 Task: Establish milestones for completing different stages of insights generation.
Action: Mouse moved to (479, 260)
Screenshot: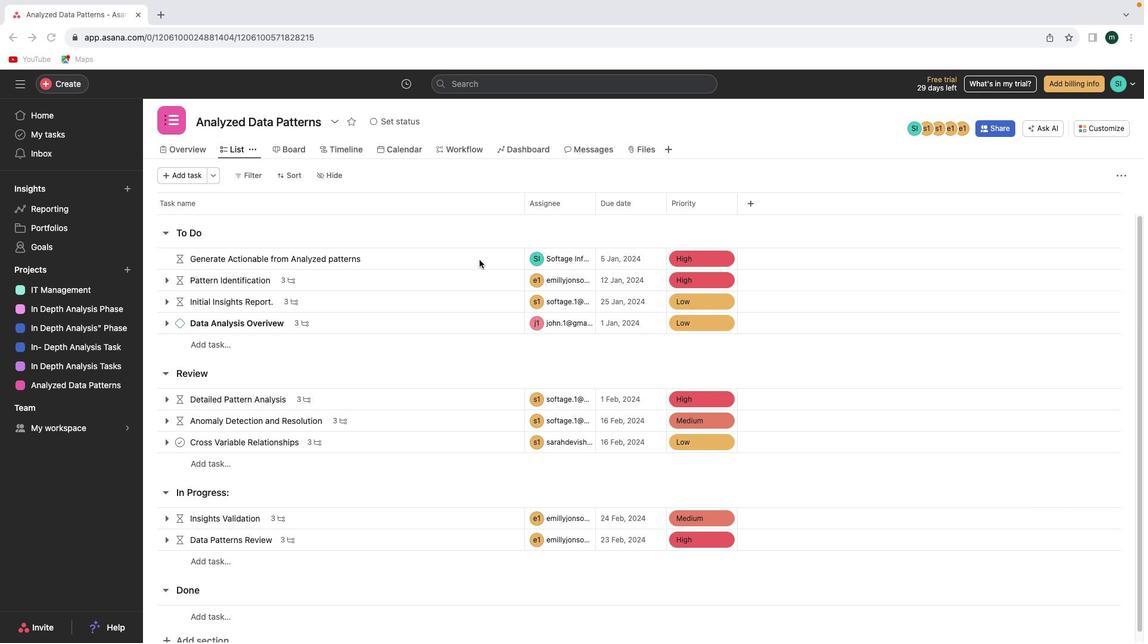 
Action: Mouse pressed left at (479, 260)
Screenshot: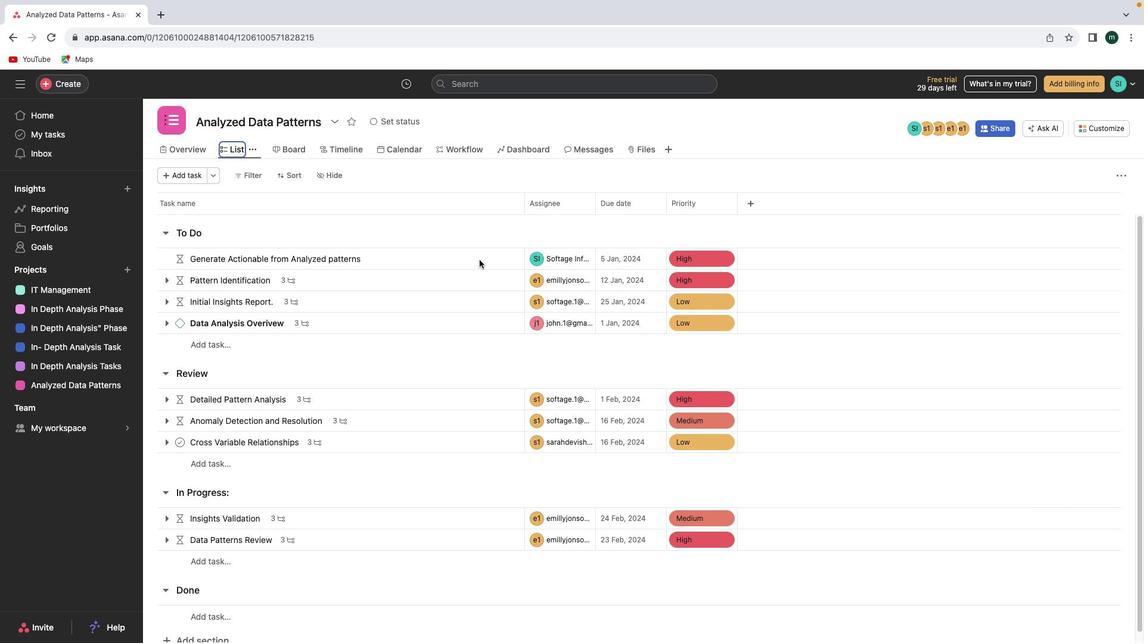
Action: Mouse moved to (479, 259)
Screenshot: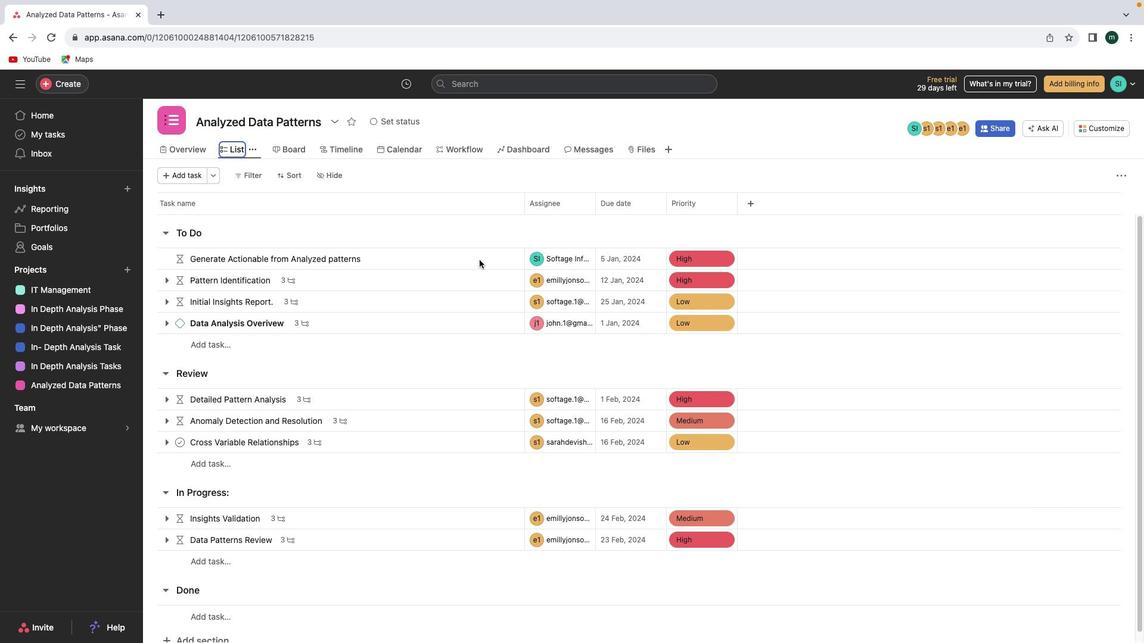 
Action: Mouse pressed left at (479, 259)
Screenshot: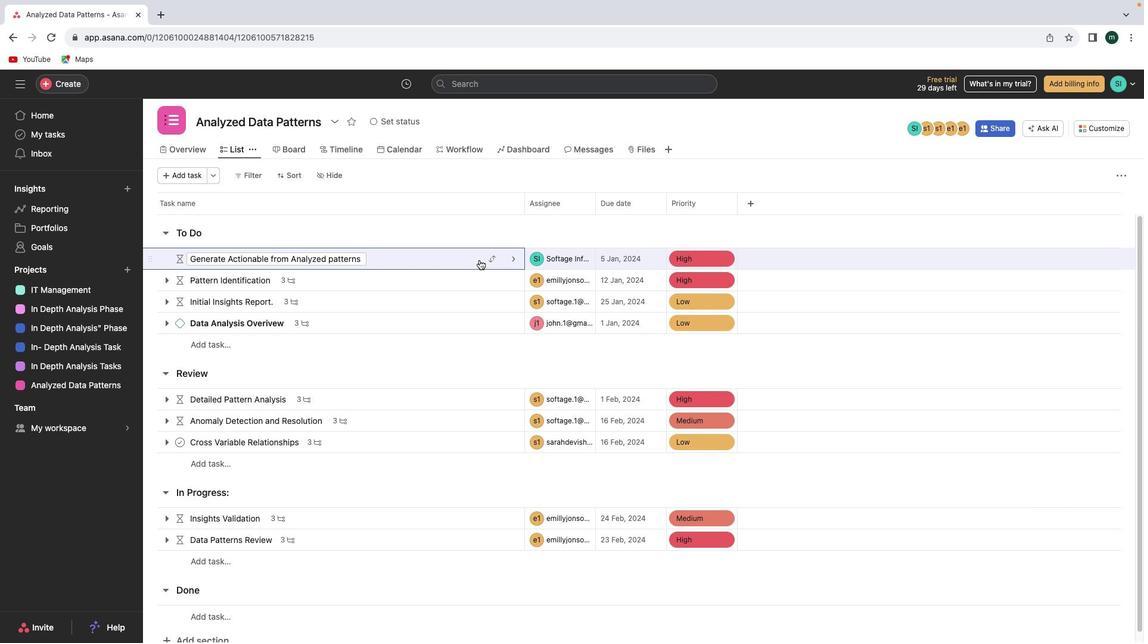 
Action: Mouse moved to (1095, 116)
Screenshot: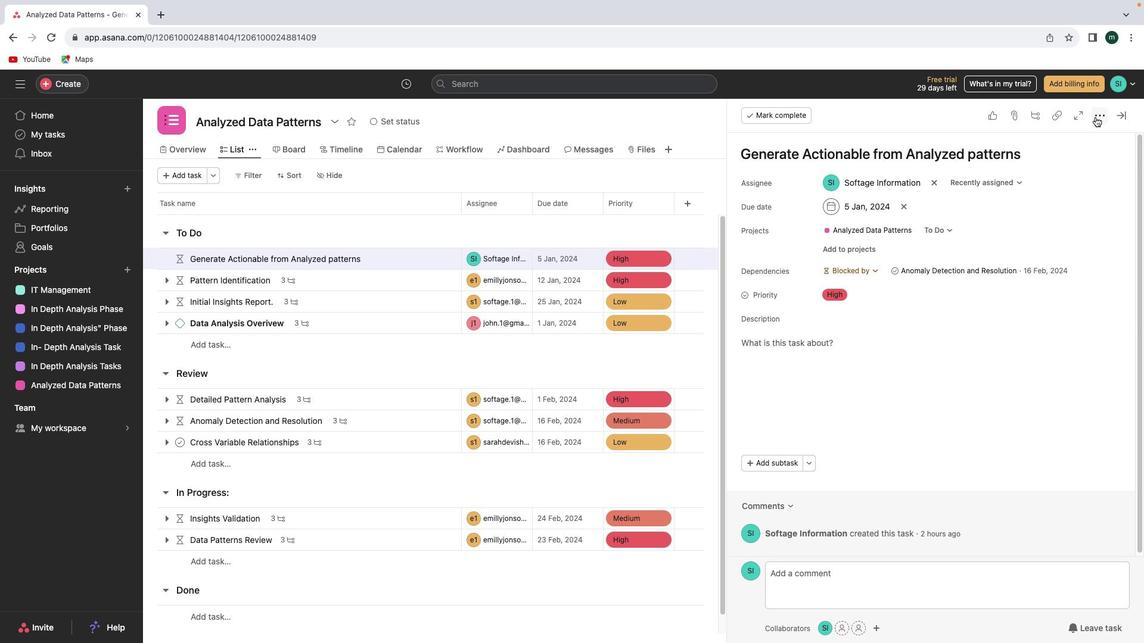 
Action: Mouse pressed left at (1095, 116)
Screenshot: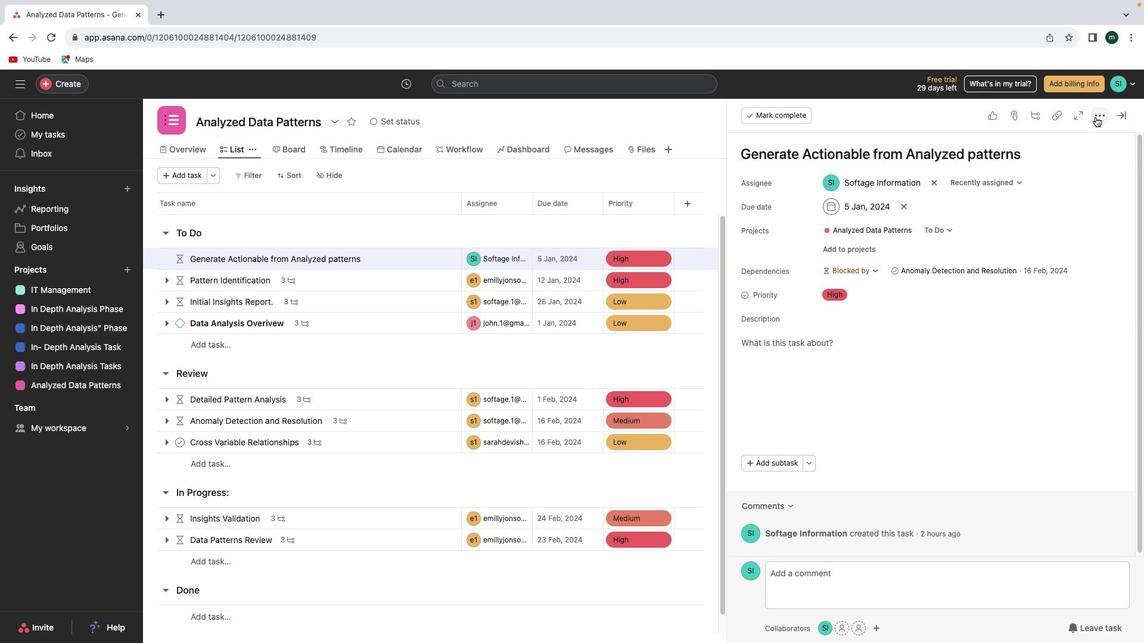 
Action: Mouse moved to (1037, 300)
Screenshot: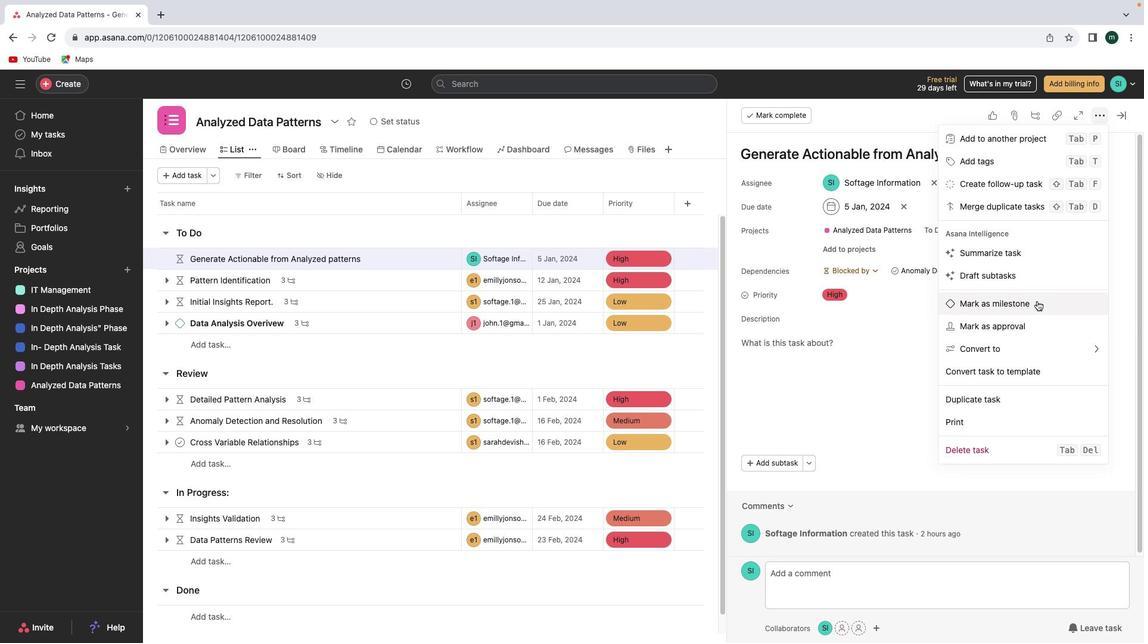 
Action: Mouse pressed left at (1037, 300)
Screenshot: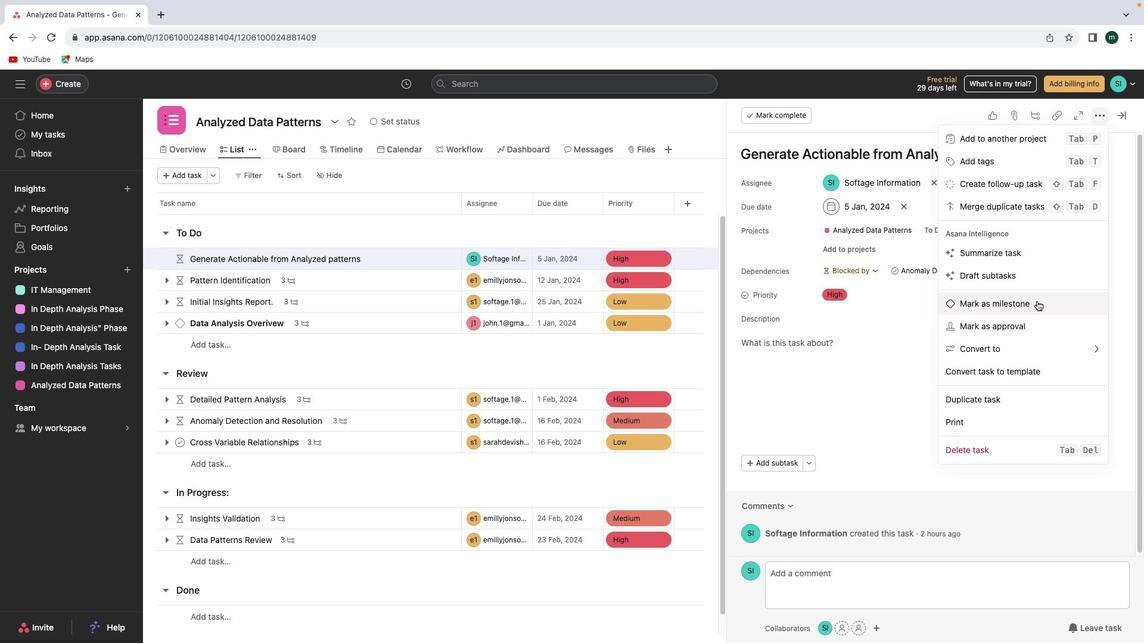 
Action: Mouse moved to (683, 383)
Screenshot: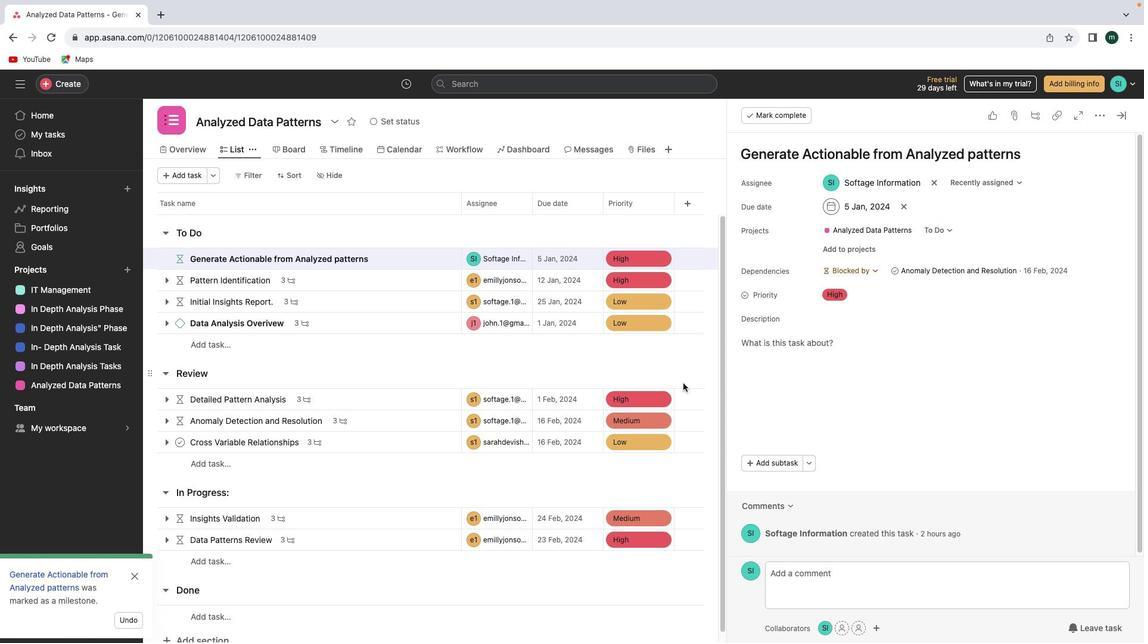 
Action: Mouse pressed left at (683, 383)
Screenshot: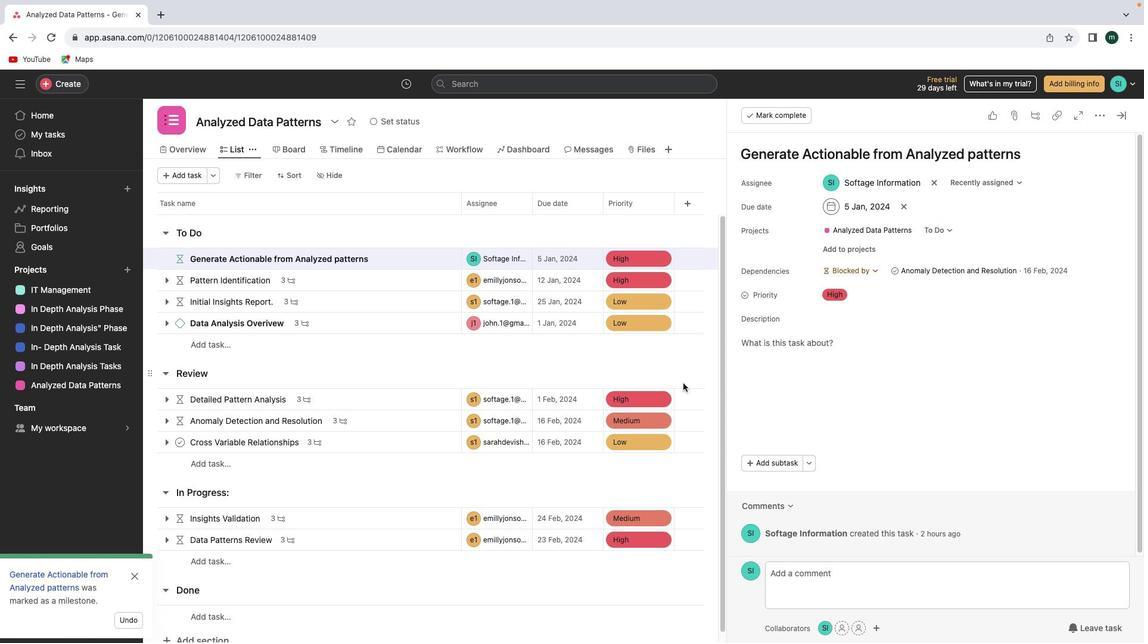 
Action: Mouse moved to (395, 396)
Screenshot: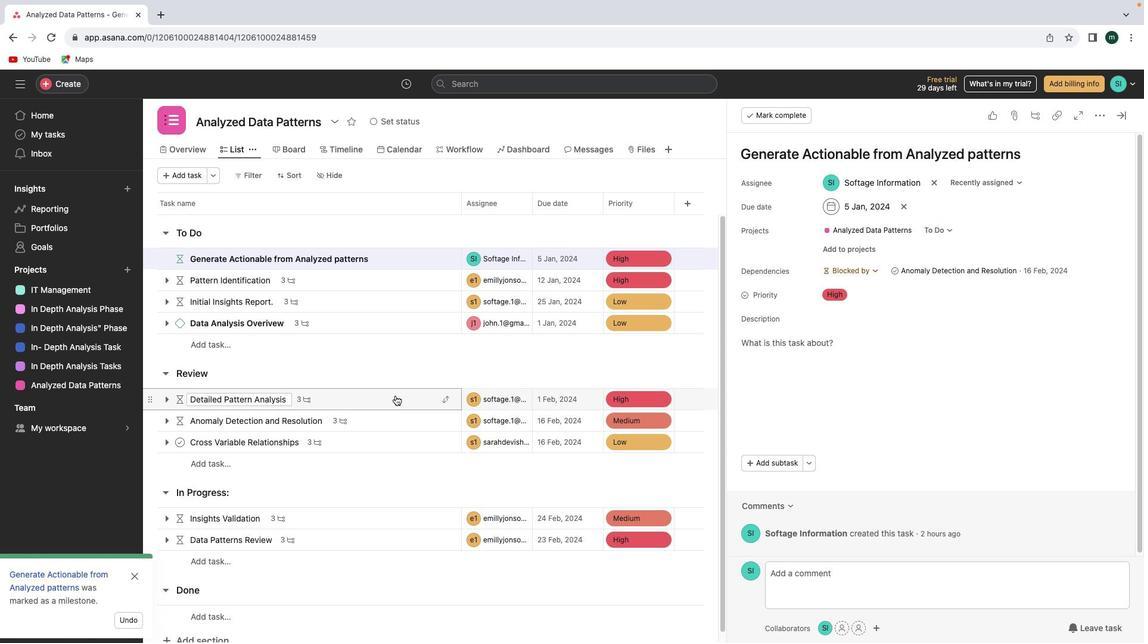 
Action: Mouse pressed left at (395, 396)
Screenshot: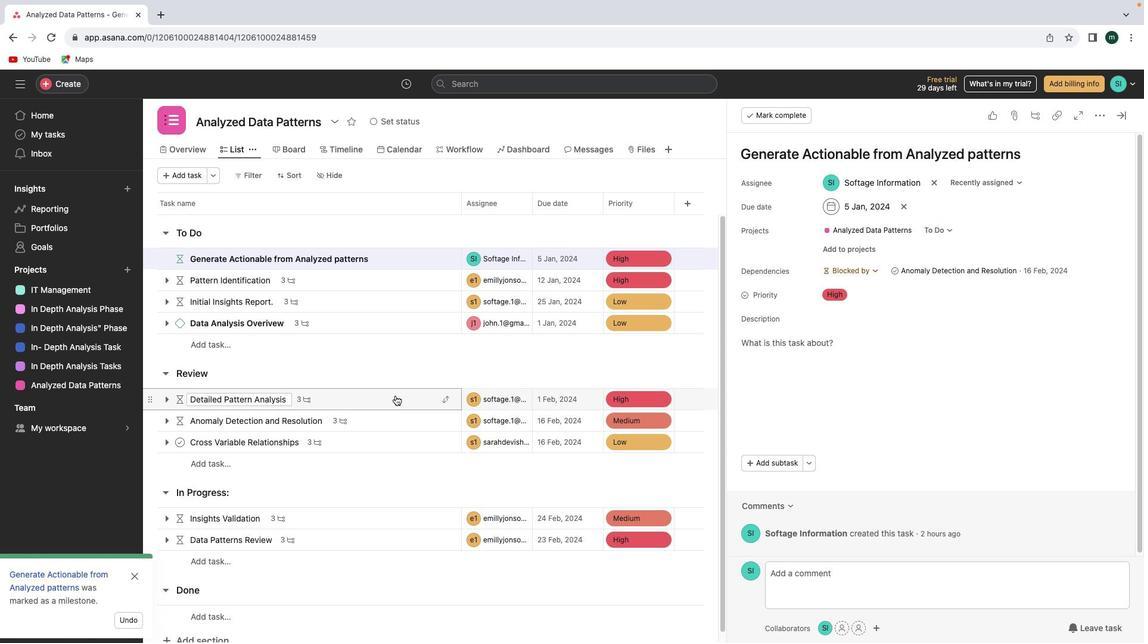 
Action: Mouse moved to (1103, 113)
Screenshot: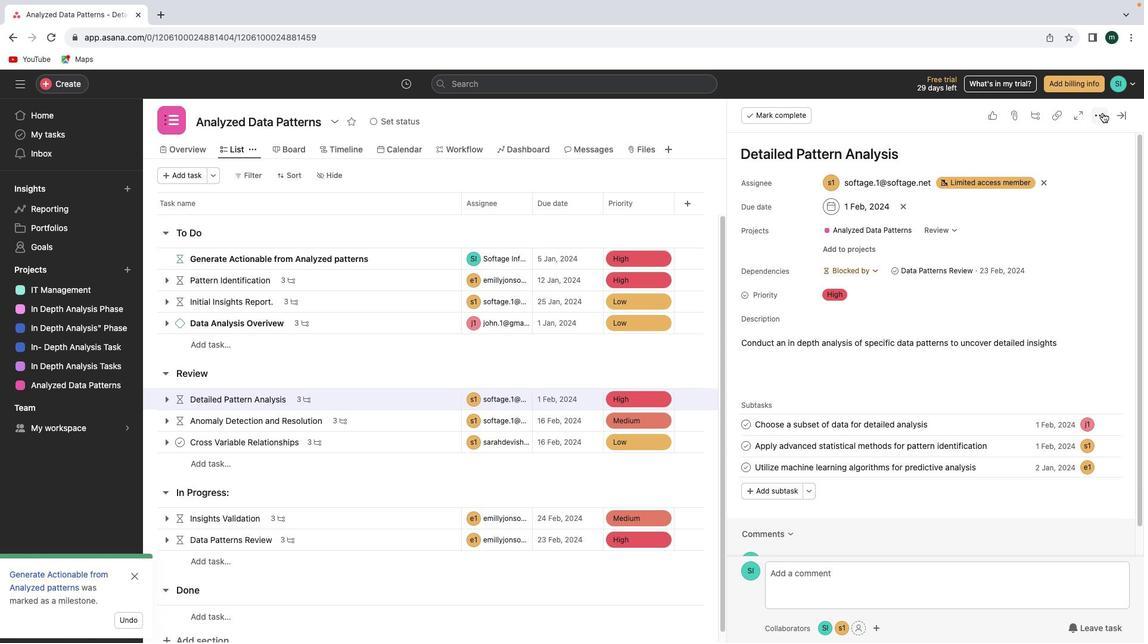 
Action: Mouse pressed left at (1103, 113)
Screenshot: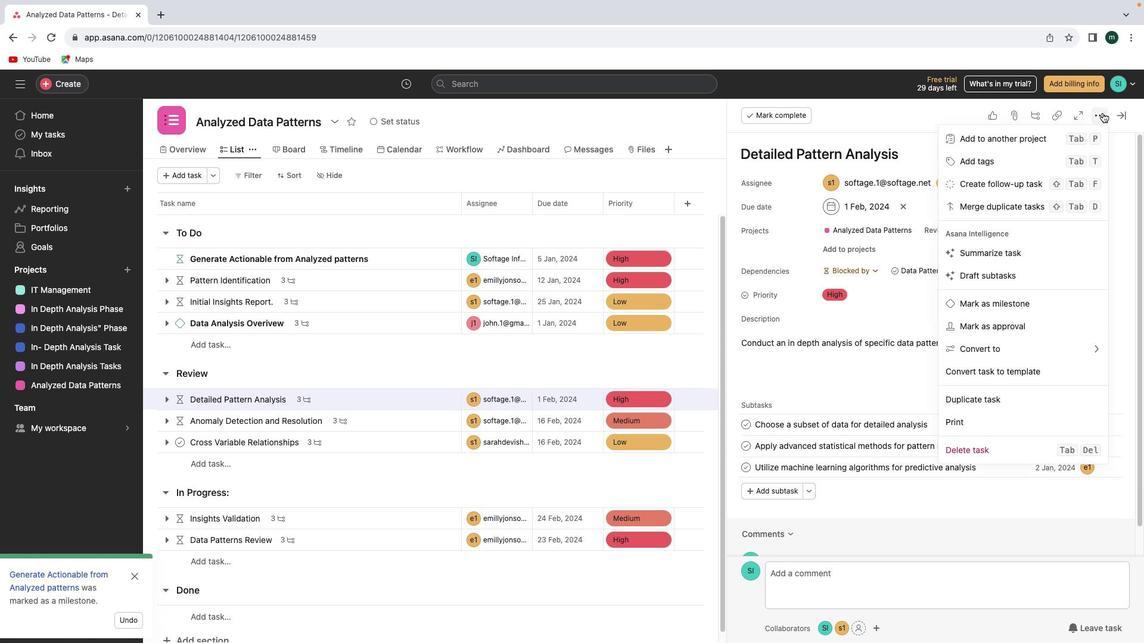 
Action: Mouse moved to (1025, 301)
Screenshot: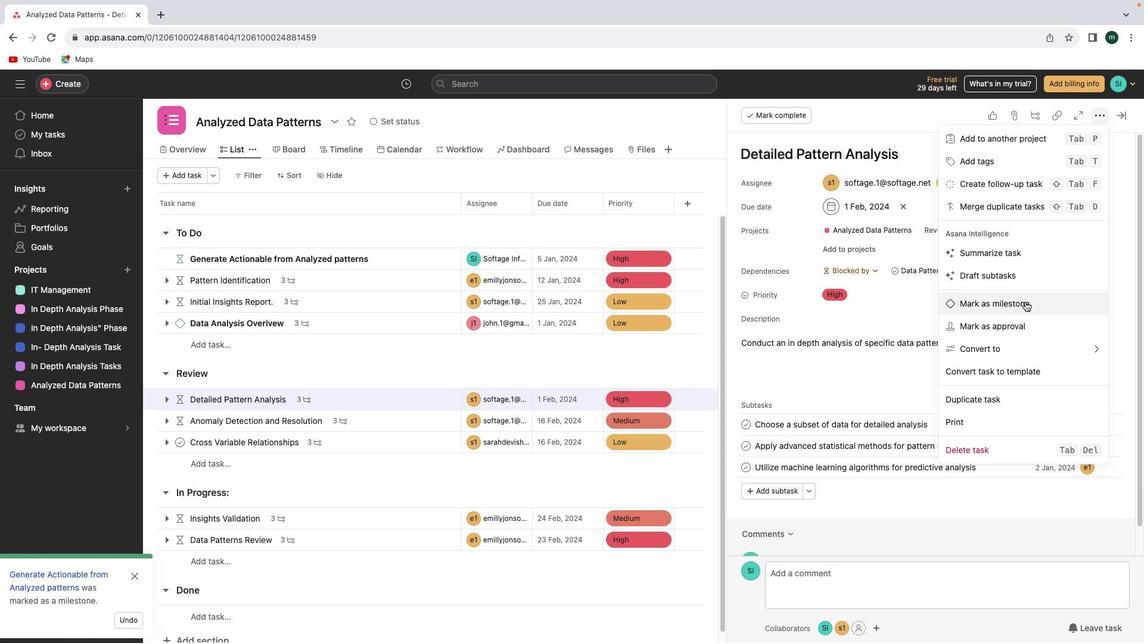 
Action: Mouse pressed left at (1025, 301)
Screenshot: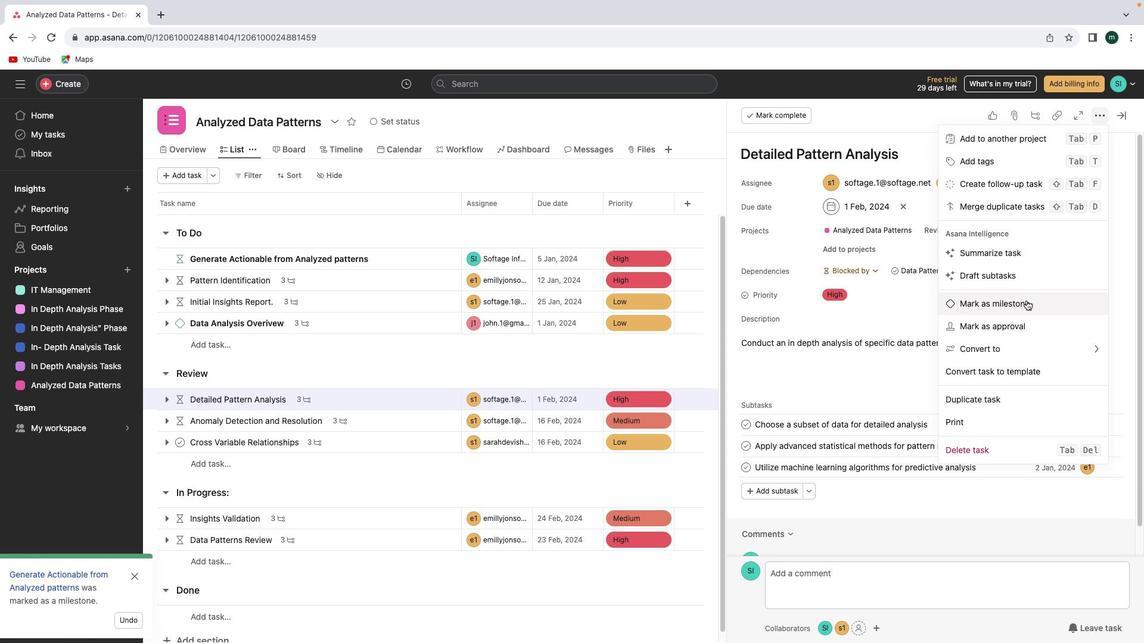 
Action: Mouse moved to (1121, 117)
Screenshot: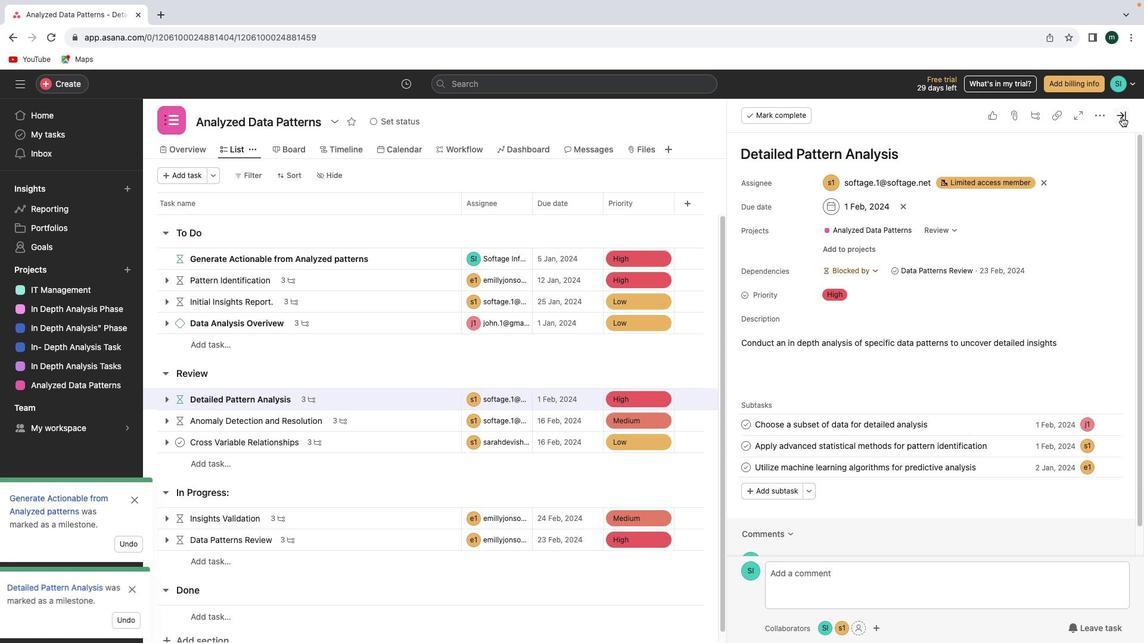 
Action: Mouse pressed left at (1121, 117)
Screenshot: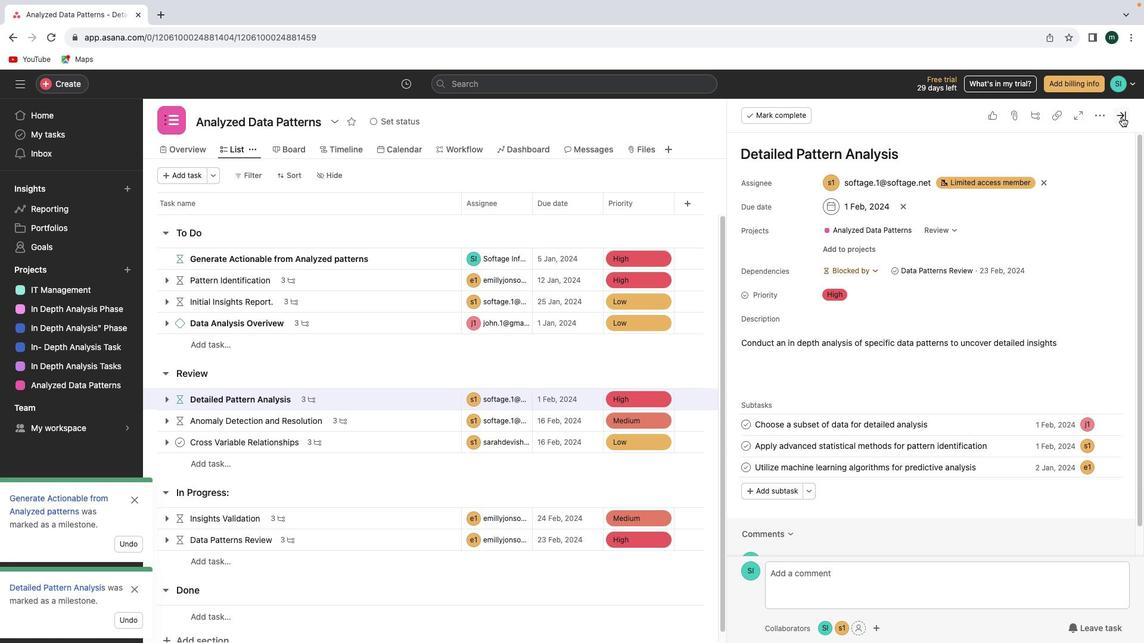 
Action: Mouse moved to (451, 513)
Screenshot: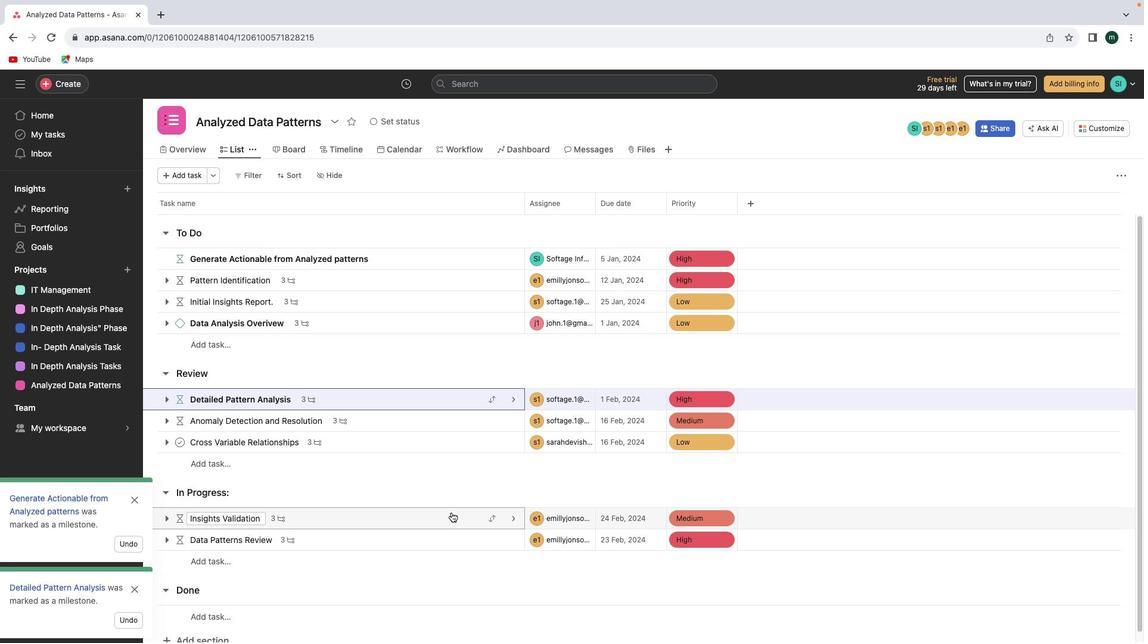 
Action: Mouse pressed left at (451, 513)
Screenshot: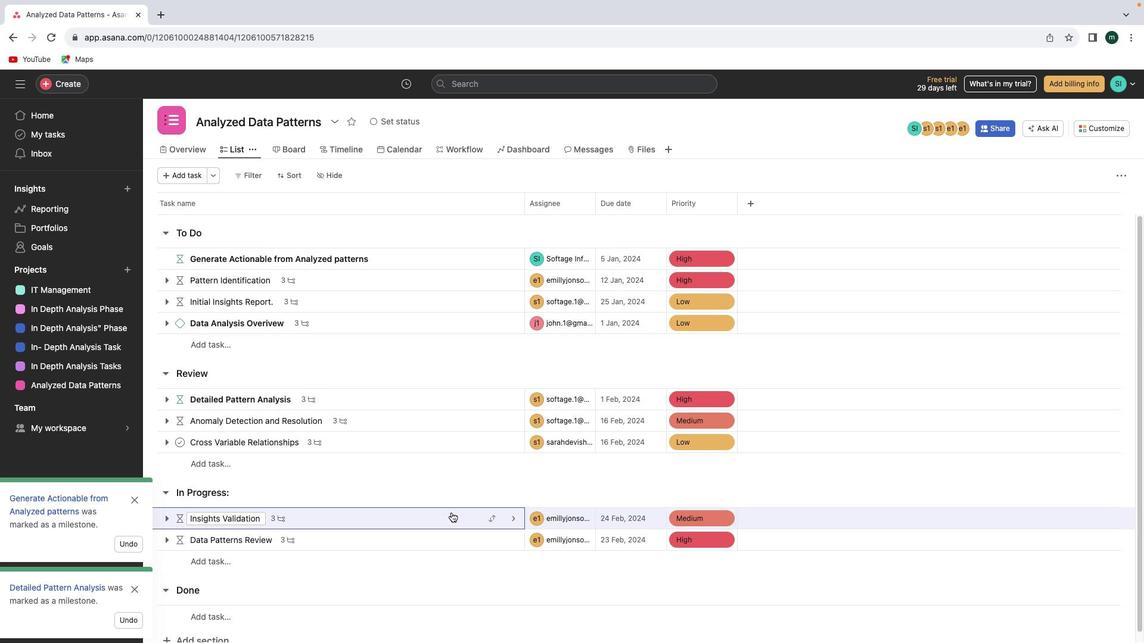 
Action: Mouse moved to (1103, 119)
Screenshot: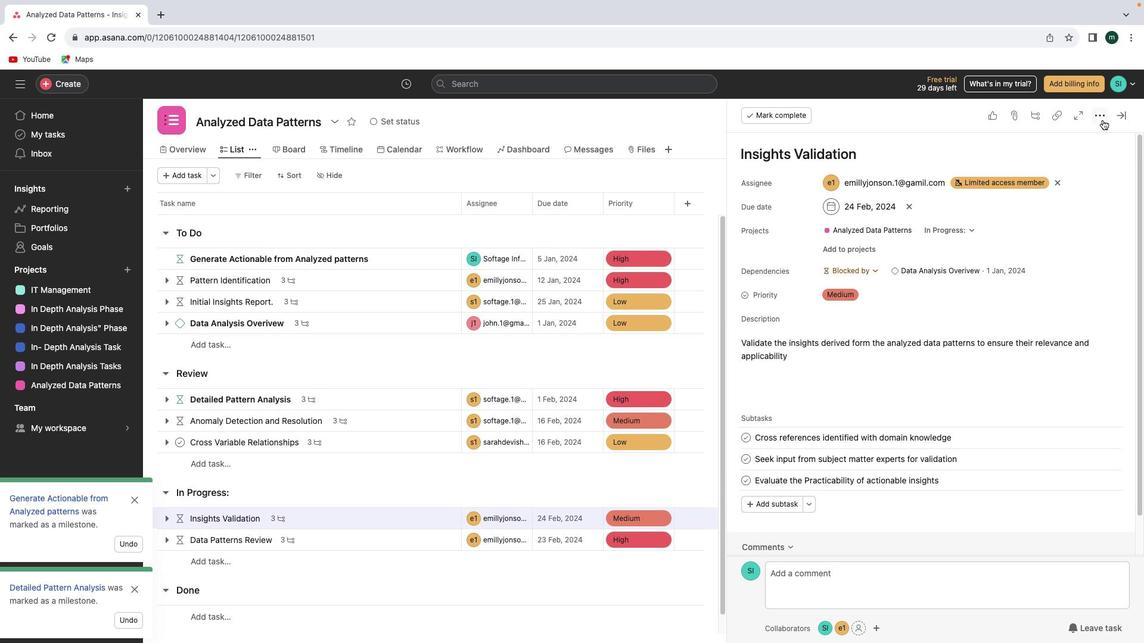 
Action: Mouse pressed left at (1103, 119)
Screenshot: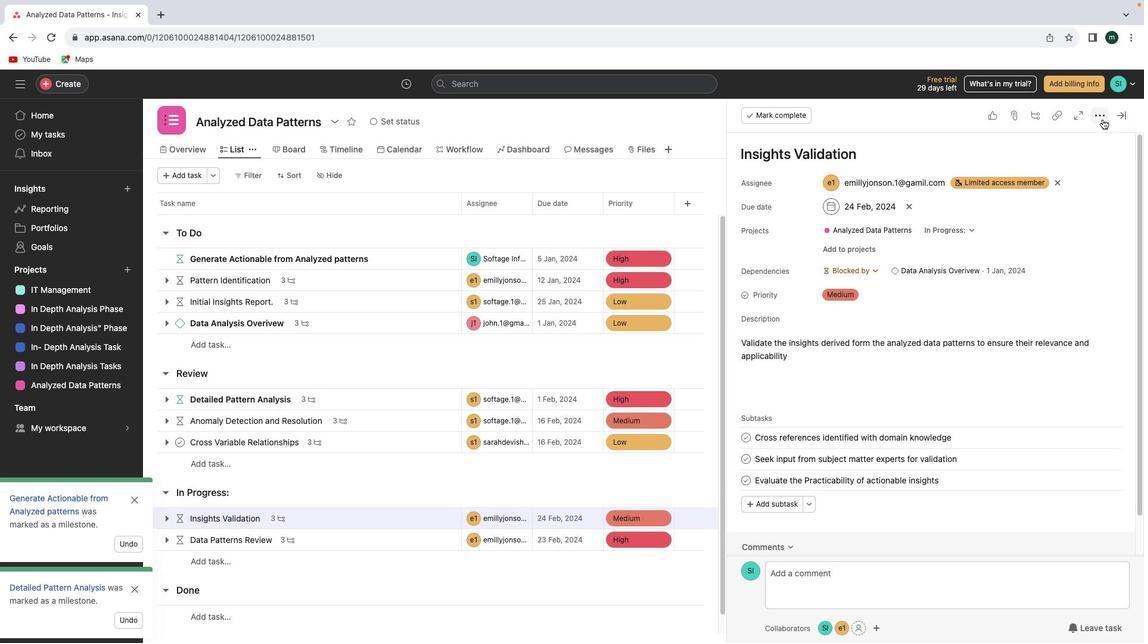 
Action: Mouse moved to (1040, 302)
Screenshot: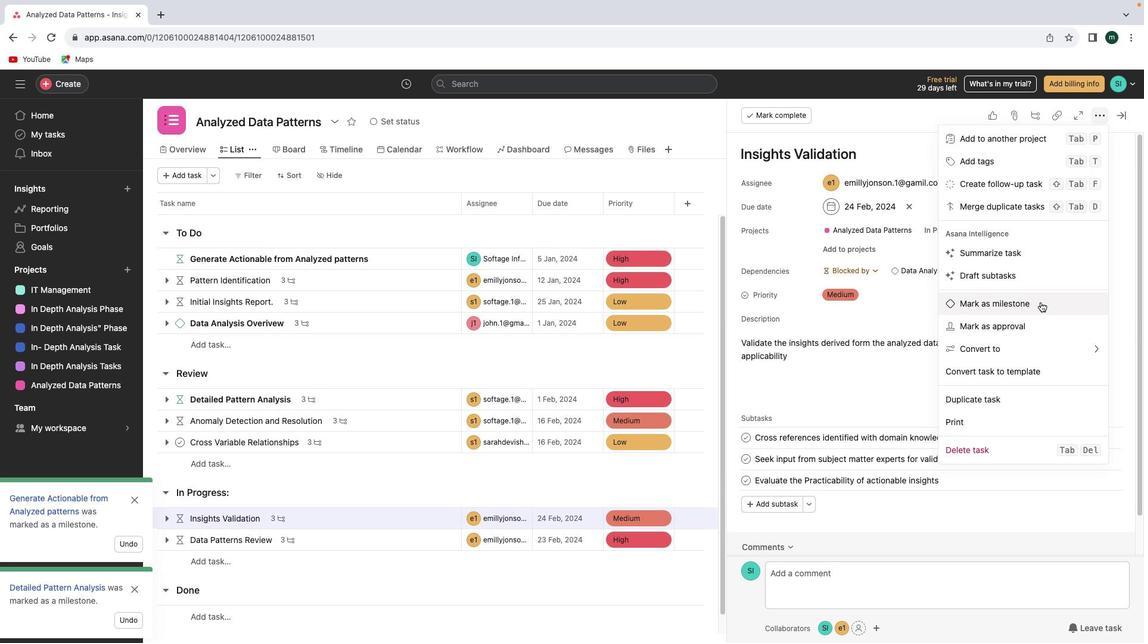 
Action: Mouse pressed left at (1040, 302)
Screenshot: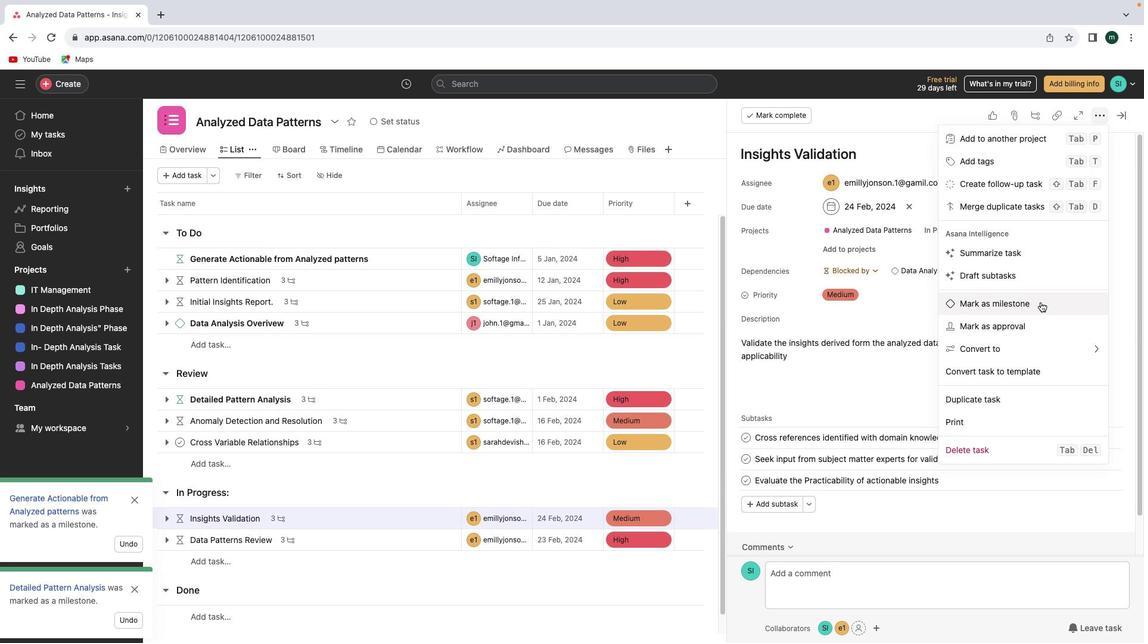 
Action: Mouse moved to (1120, 112)
Screenshot: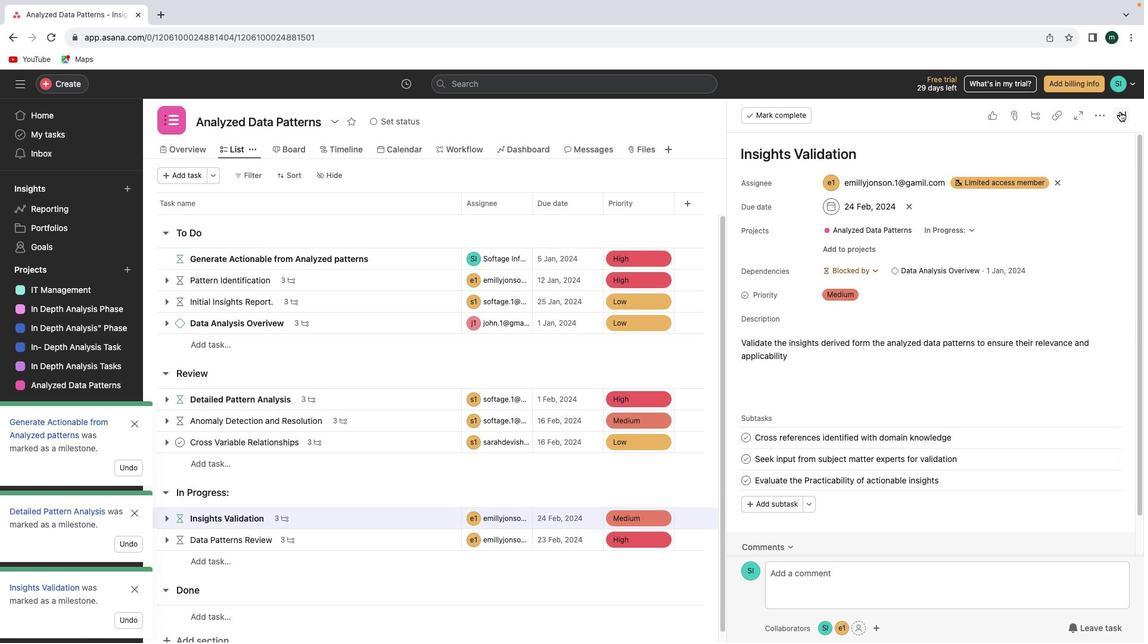 
Action: Mouse pressed left at (1120, 112)
Screenshot: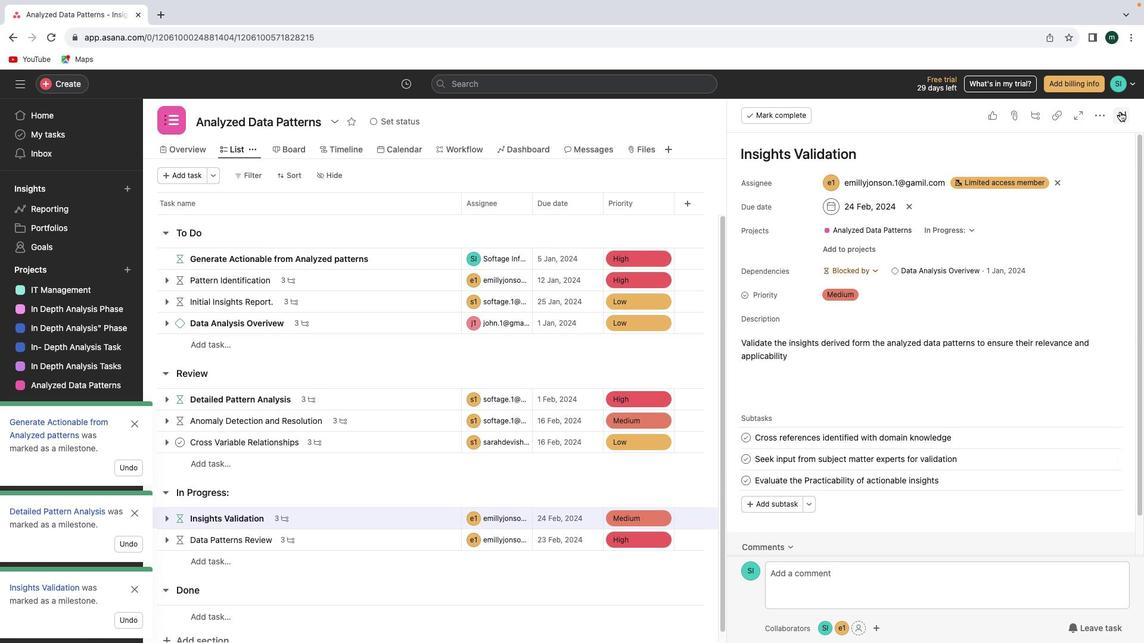 
Action: Mouse moved to (955, 349)
Screenshot: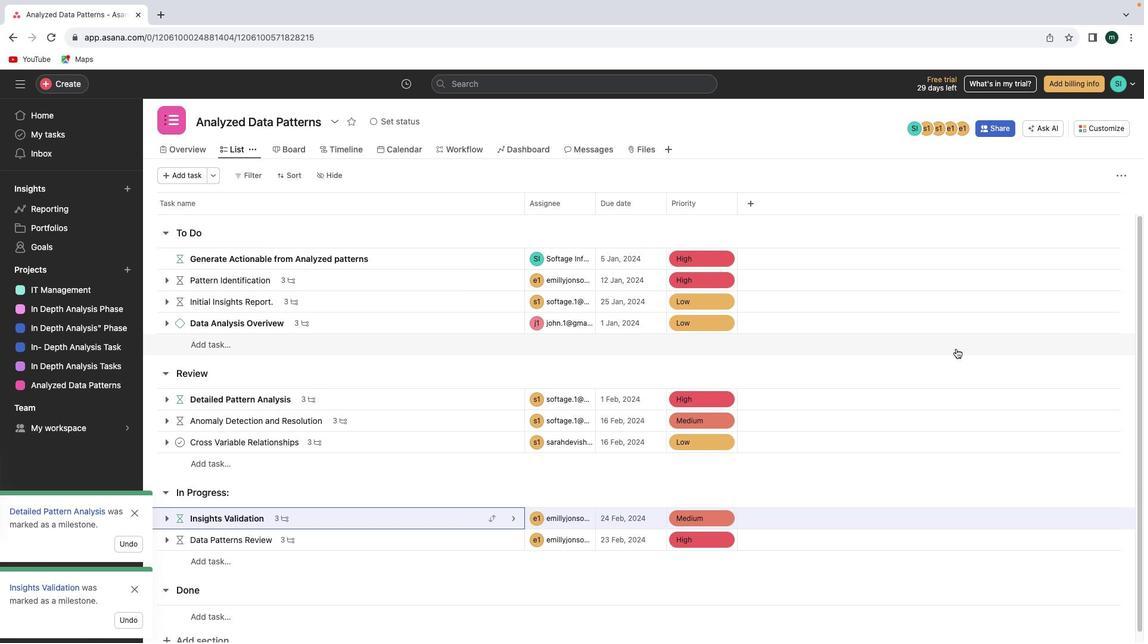 
